 Task: Open Card Card0000000148 in Board Board0000000037 in Workspace WS0000000013 in Trello. Add Member Email0000000052 to Card Card0000000148 in Board Board0000000037 in Workspace WS0000000013 in Trello. Add Red Label titled Label0000000148 to Card Card0000000148 in Board Board0000000037 in Workspace WS0000000013 in Trello. Add Checklist CL0000000148 to Card Card0000000148 in Board Board0000000037 in Workspace WS0000000013 in Trello. Add Dates with Start Date as Jul 01 2023 and Due Date as Jul 31 2023 to Card Card0000000148 in Board Board0000000037 in Workspace WS0000000013 in Trello
Action: Mouse moved to (336, 438)
Screenshot: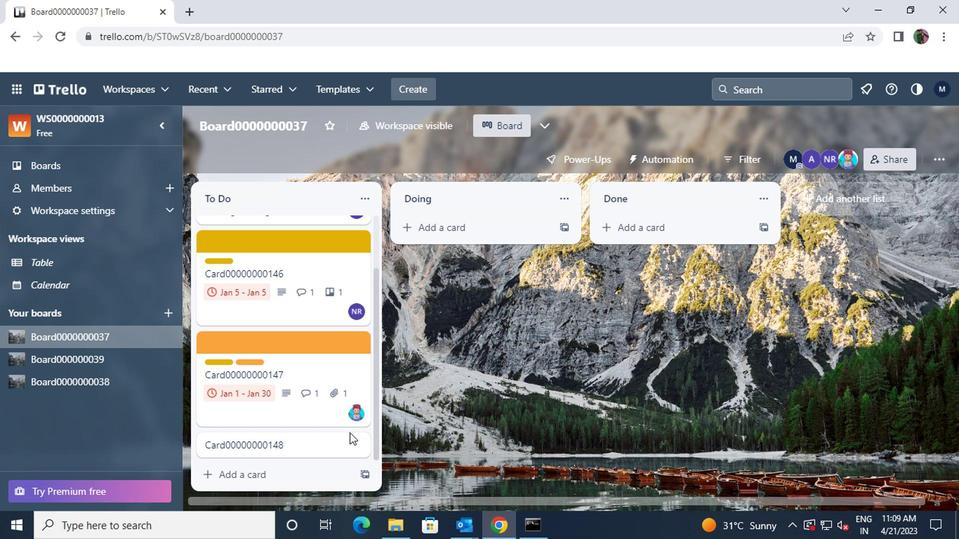 
Action: Mouse pressed left at (336, 438)
Screenshot: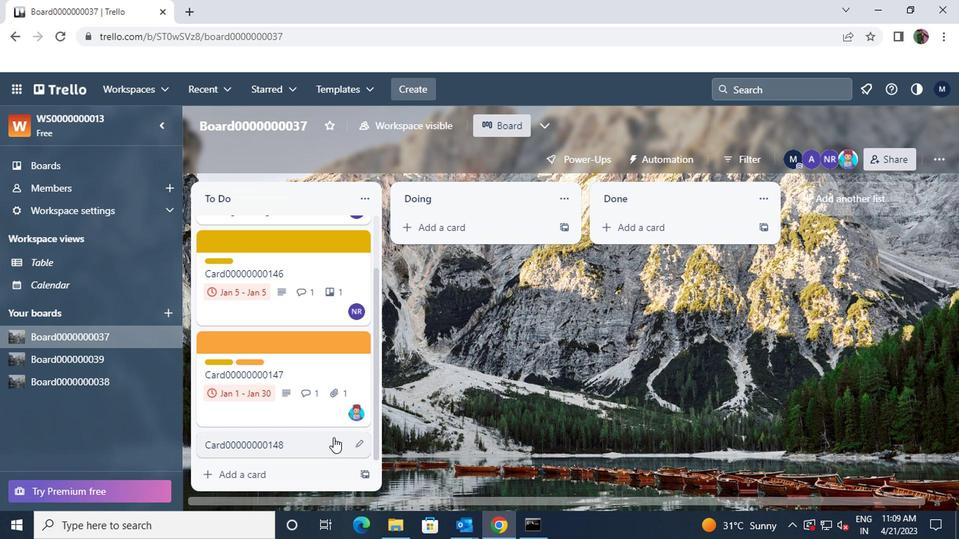 
Action: Mouse moved to (621, 201)
Screenshot: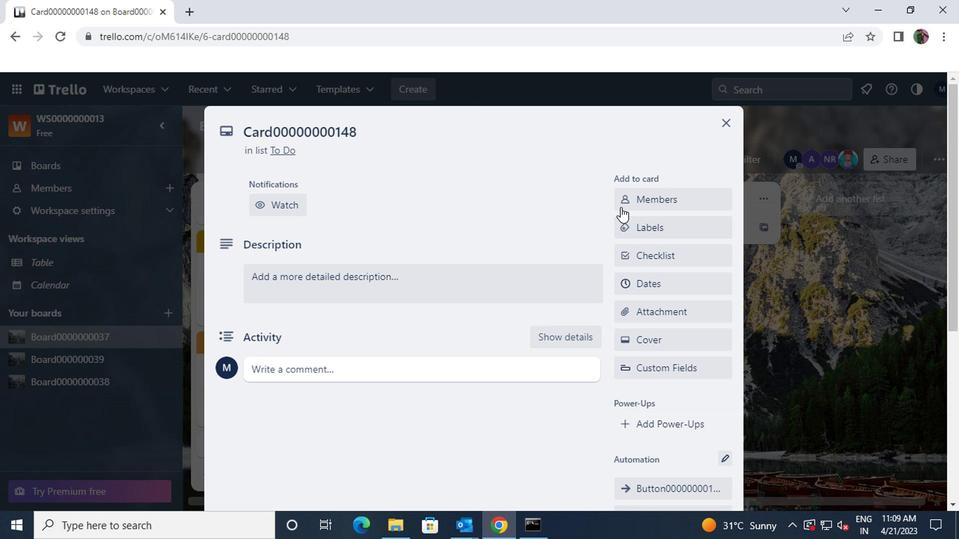 
Action: Mouse pressed left at (621, 201)
Screenshot: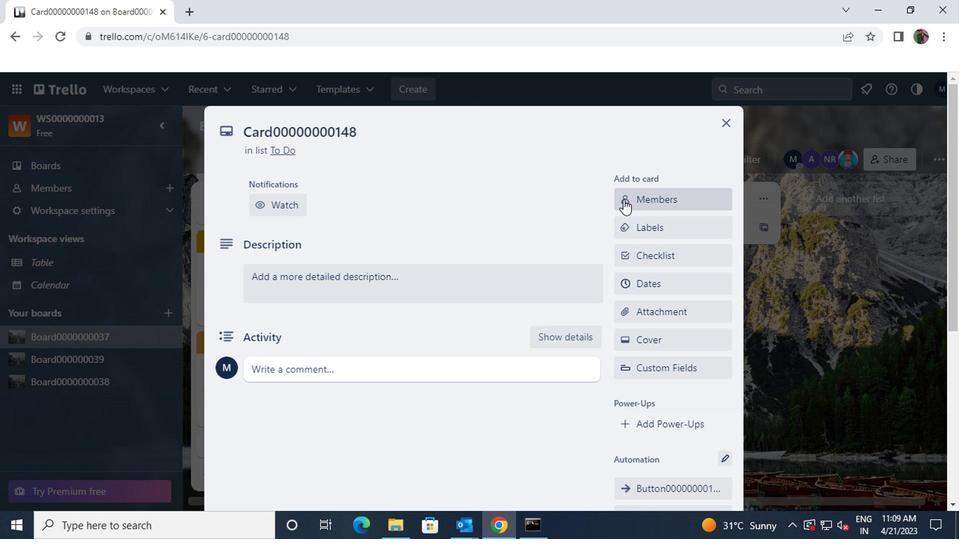 
Action: Key pressed carxxsreet791<Key.shift>@GMAIL.COM
Screenshot: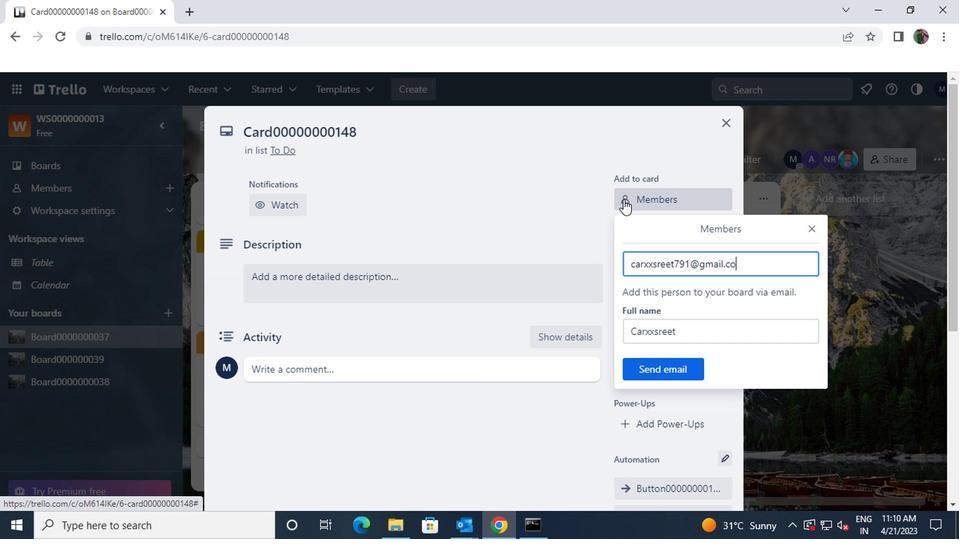 
Action: Mouse moved to (665, 361)
Screenshot: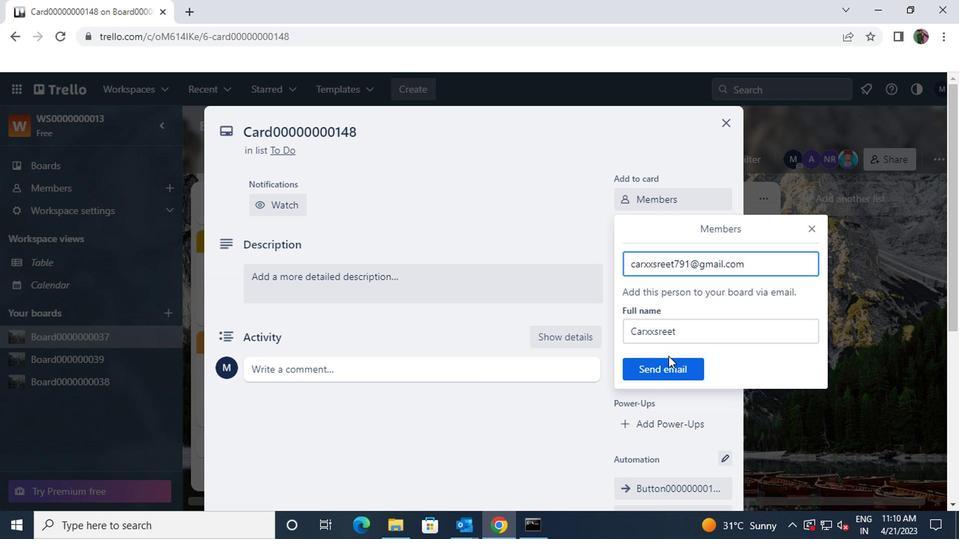 
Action: Mouse pressed left at (665, 361)
Screenshot: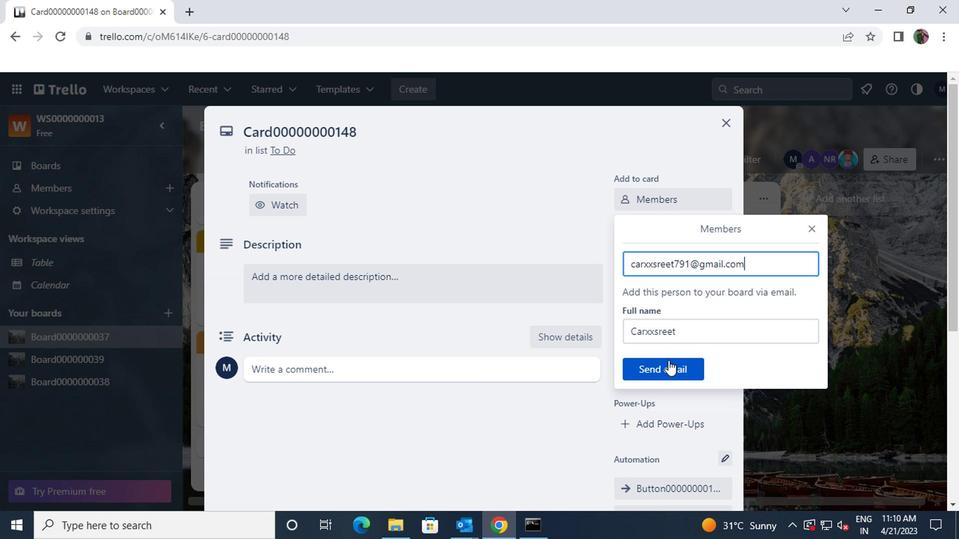
Action: Mouse moved to (658, 227)
Screenshot: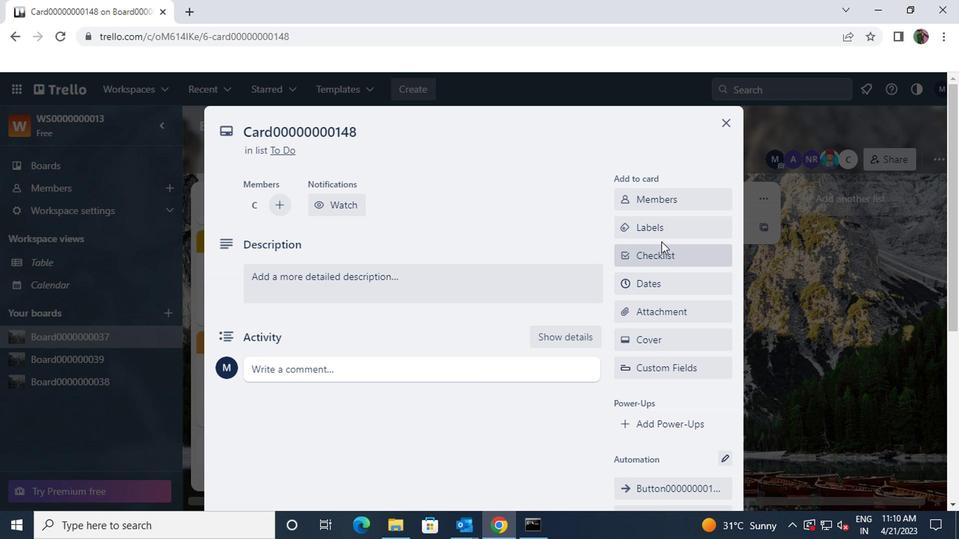 
Action: Mouse pressed left at (658, 227)
Screenshot: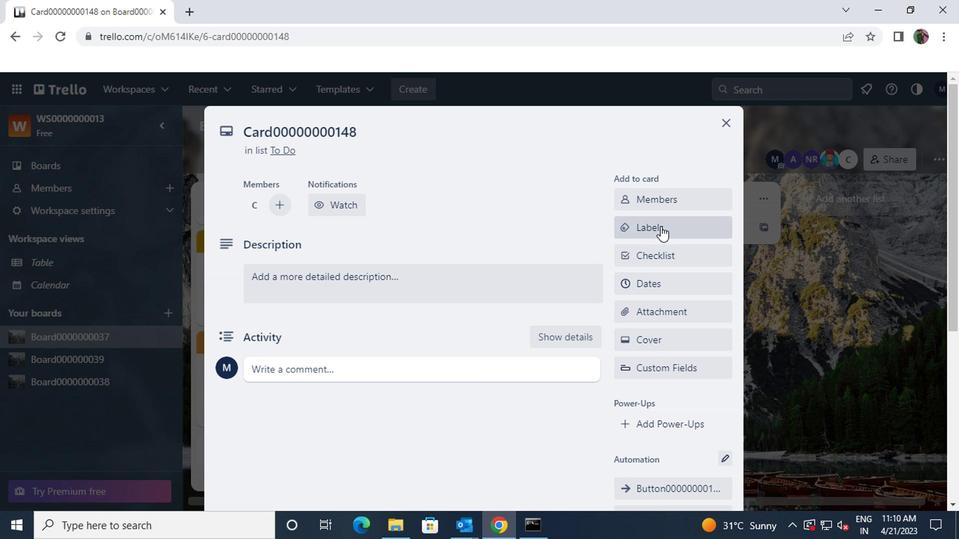 
Action: Mouse moved to (703, 467)
Screenshot: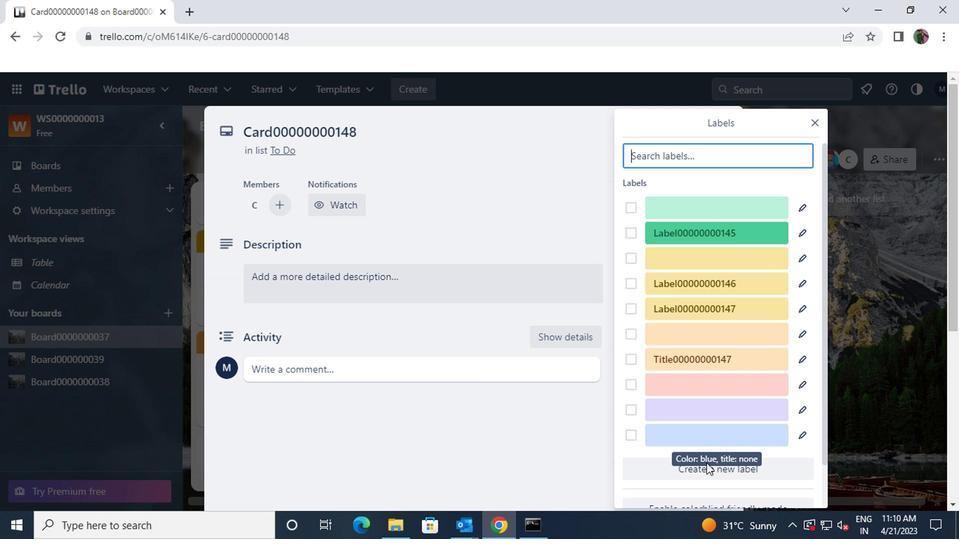 
Action: Mouse pressed left at (703, 467)
Screenshot: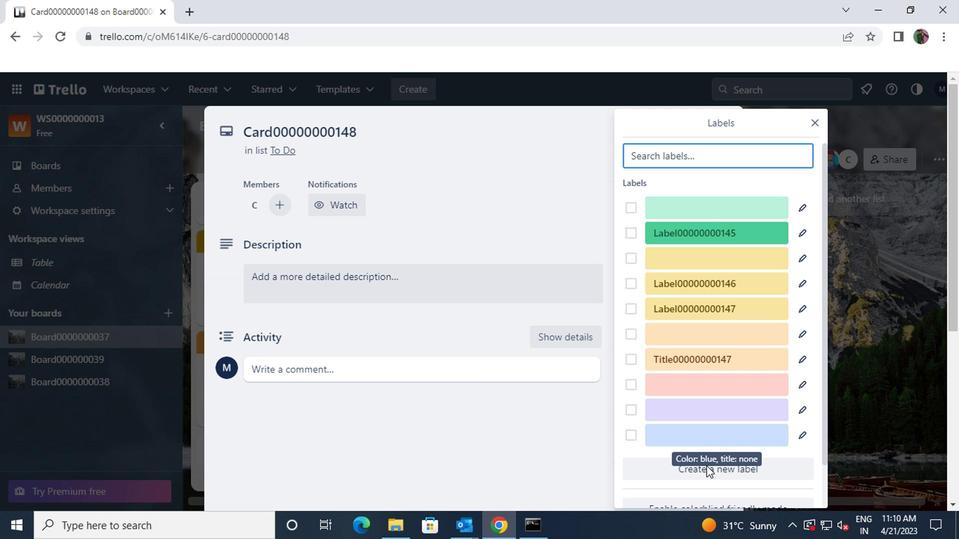 
Action: Mouse moved to (703, 469)
Screenshot: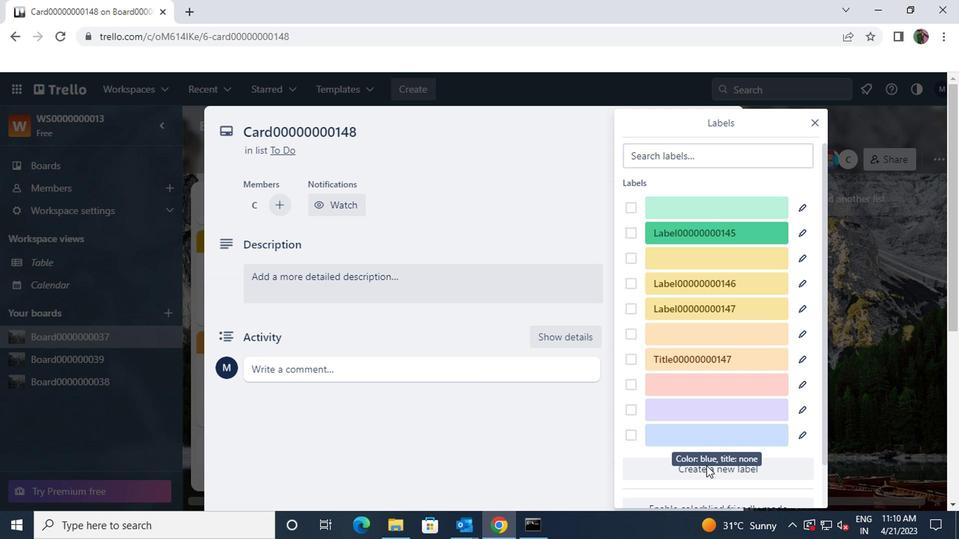 
Action: Mouse pressed left at (703, 469)
Screenshot: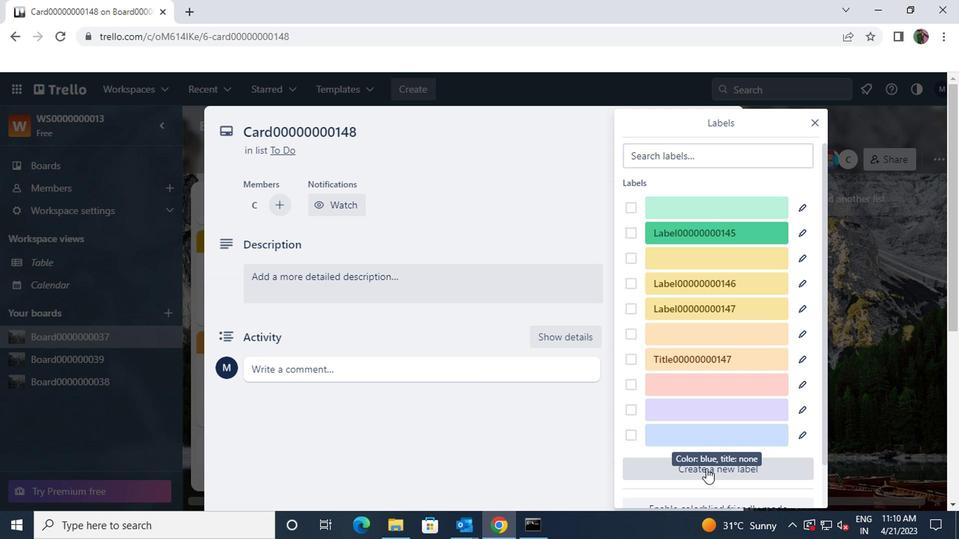 
Action: Mouse moved to (675, 255)
Screenshot: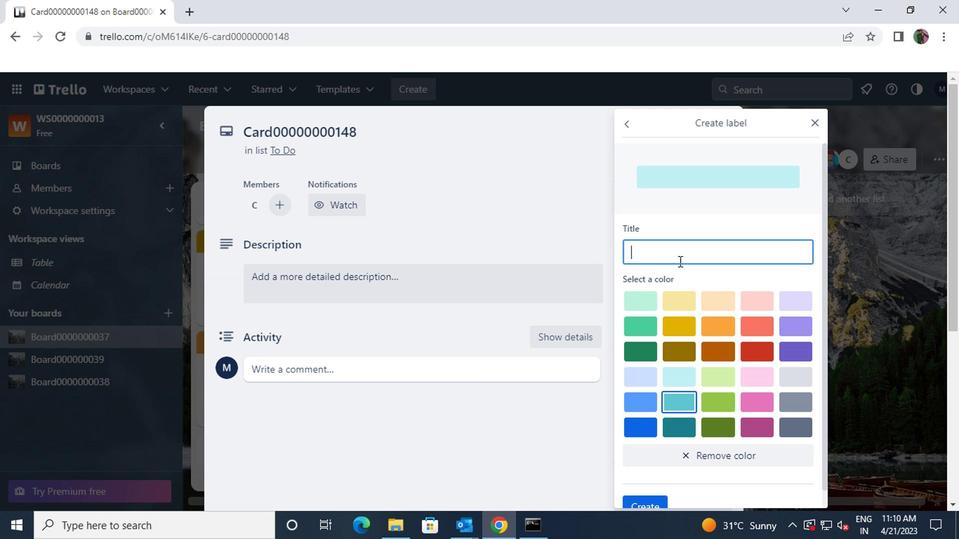 
Action: Mouse pressed left at (675, 255)
Screenshot: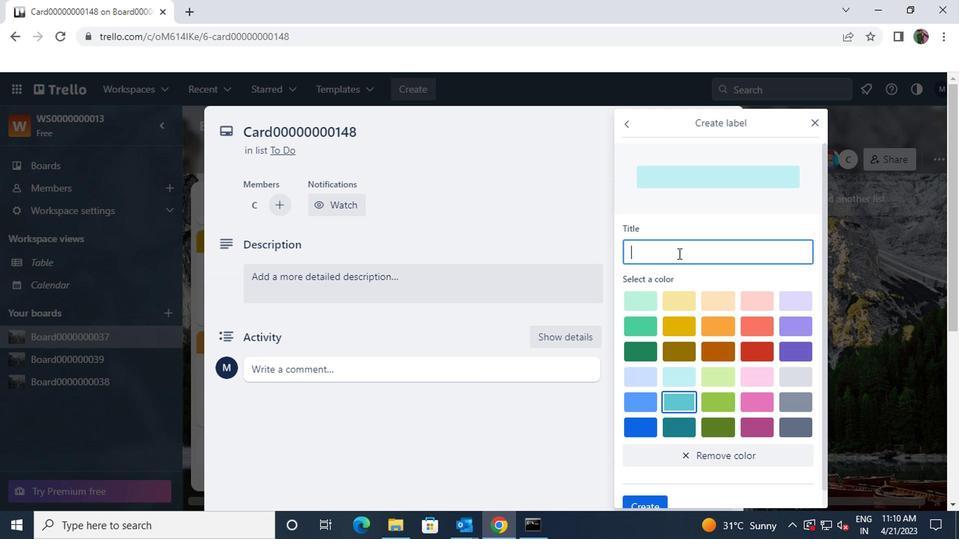 
Action: Key pressed <Key.shift>LABEL0000000148
Screenshot: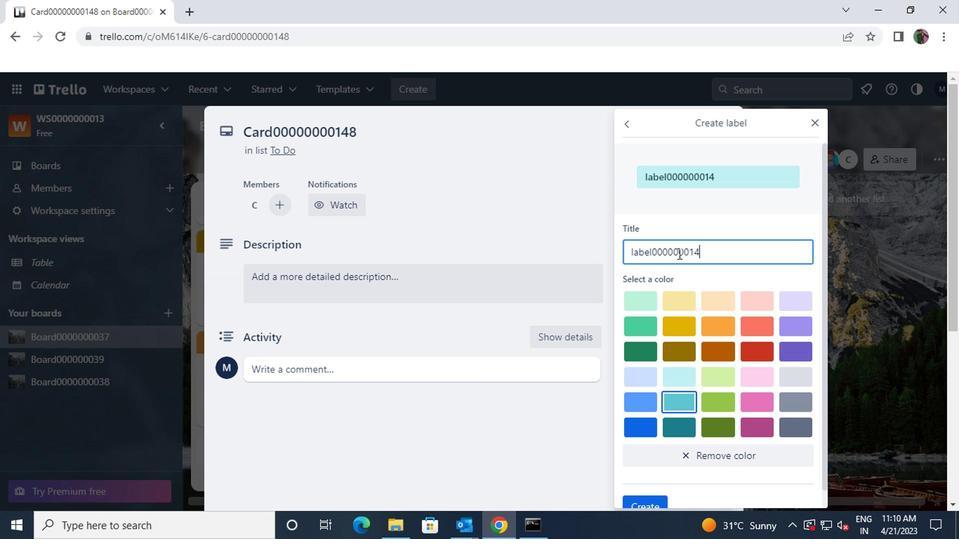 
Action: Mouse moved to (746, 347)
Screenshot: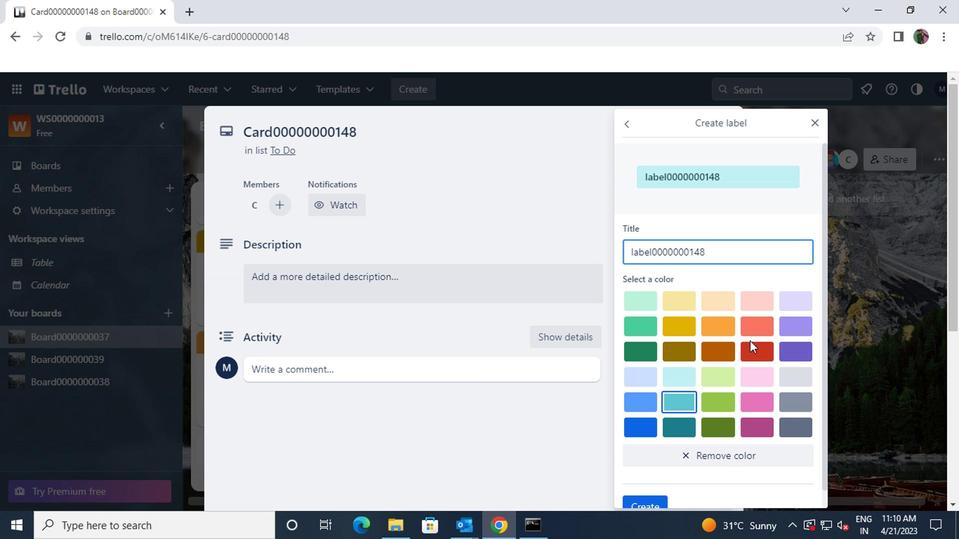 
Action: Mouse pressed left at (746, 347)
Screenshot: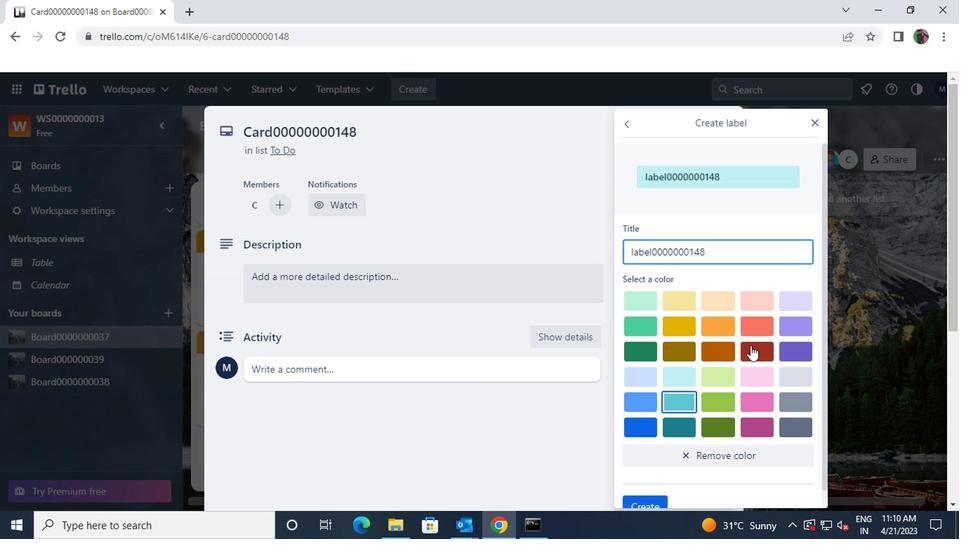 
Action: Mouse scrolled (746, 346) with delta (0, 0)
Screenshot: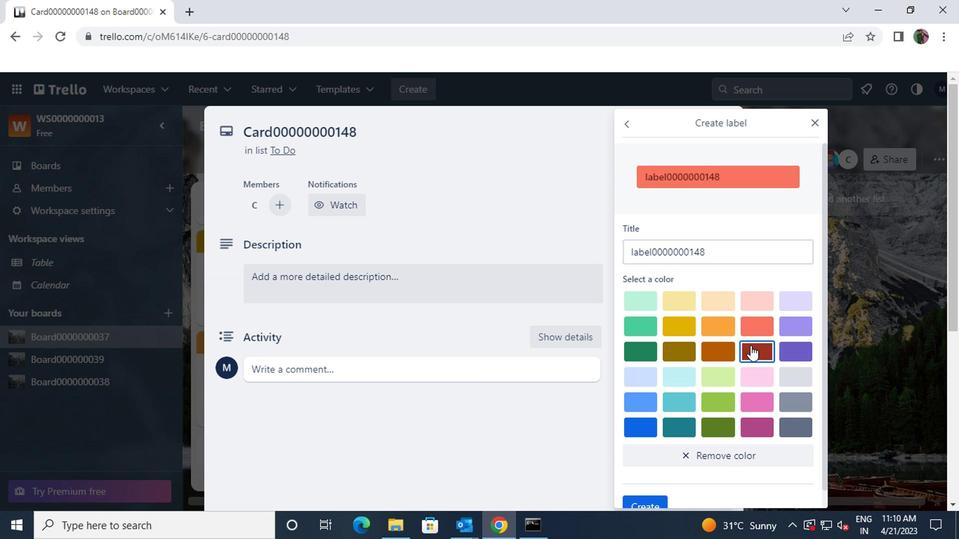 
Action: Mouse scrolled (746, 346) with delta (0, 0)
Screenshot: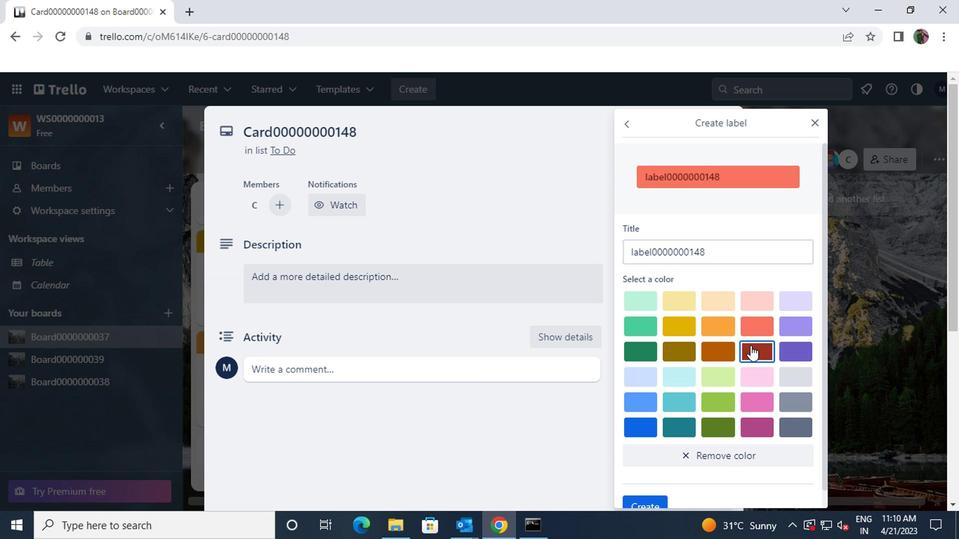 
Action: Mouse scrolled (746, 346) with delta (0, 0)
Screenshot: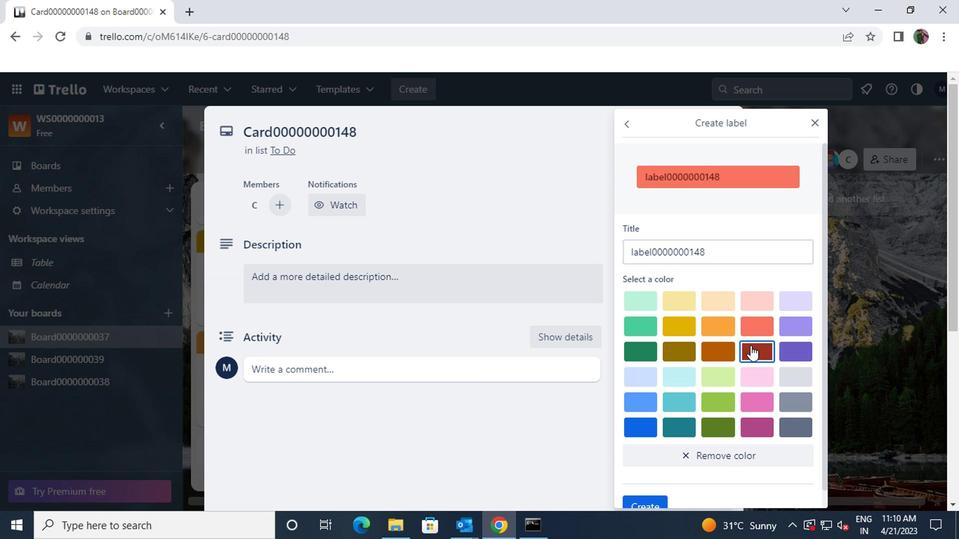
Action: Mouse scrolled (746, 346) with delta (0, 0)
Screenshot: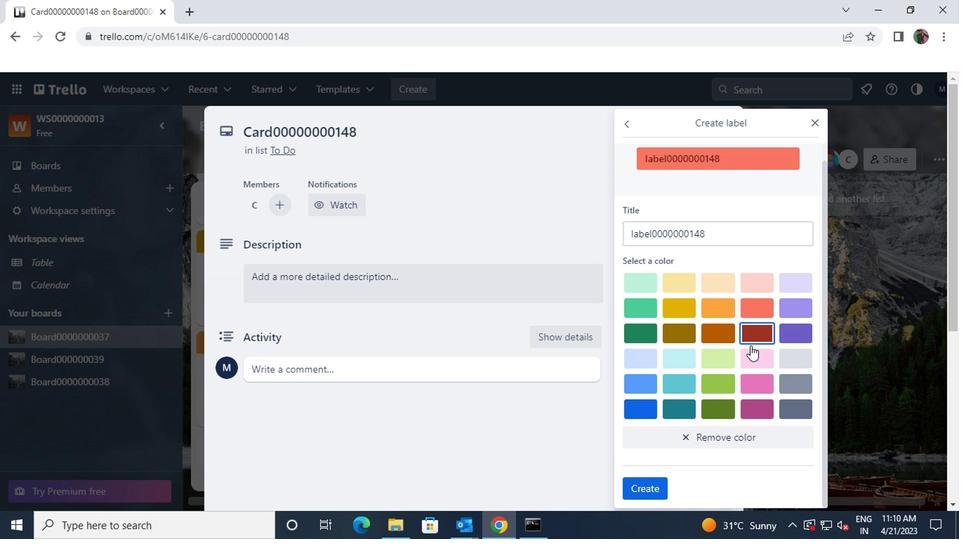 
Action: Mouse moved to (648, 491)
Screenshot: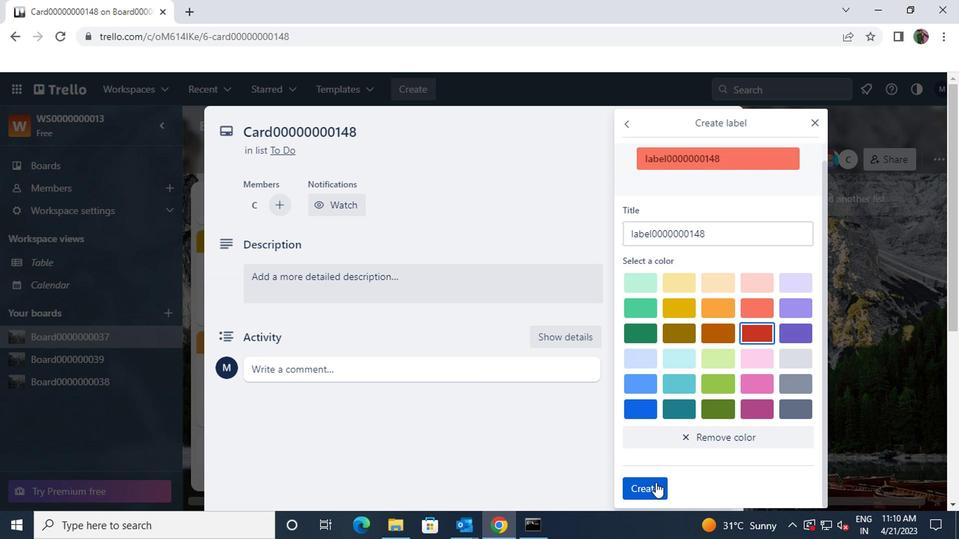 
Action: Mouse pressed left at (648, 491)
Screenshot: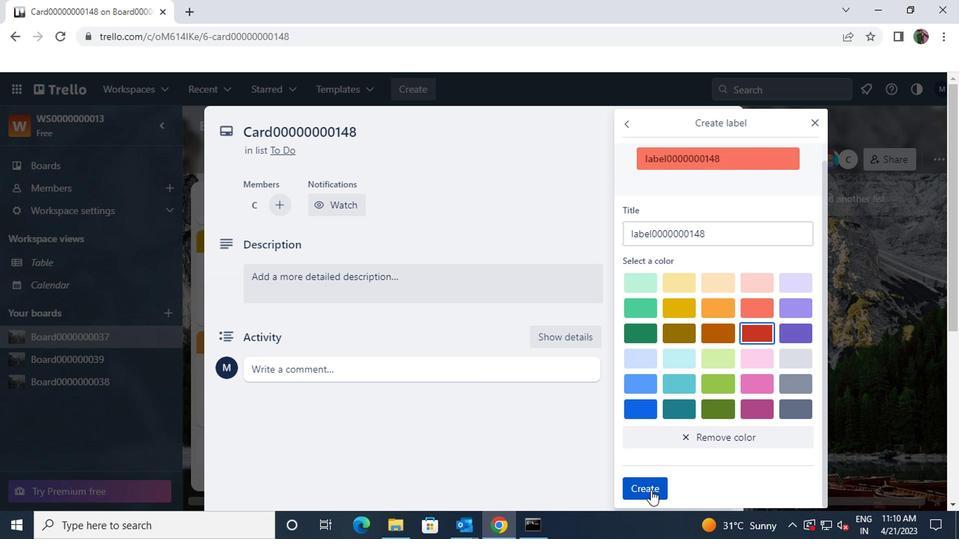 
Action: Mouse moved to (809, 127)
Screenshot: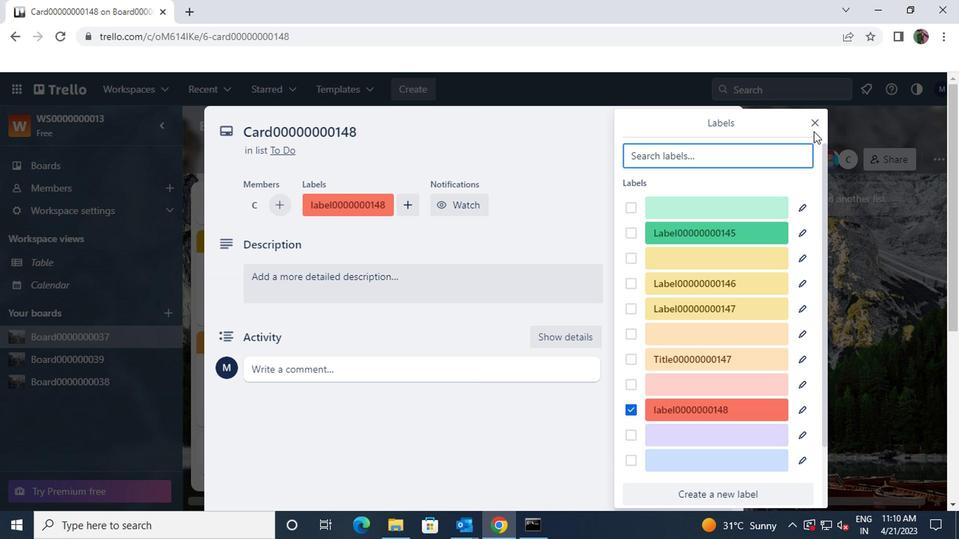 
Action: Mouse pressed left at (809, 127)
Screenshot: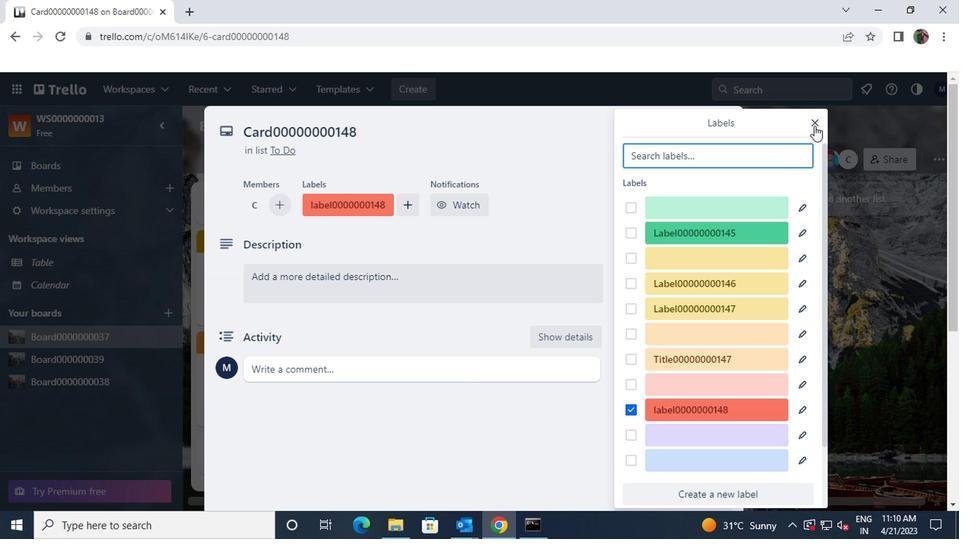 
Action: Mouse moved to (706, 251)
Screenshot: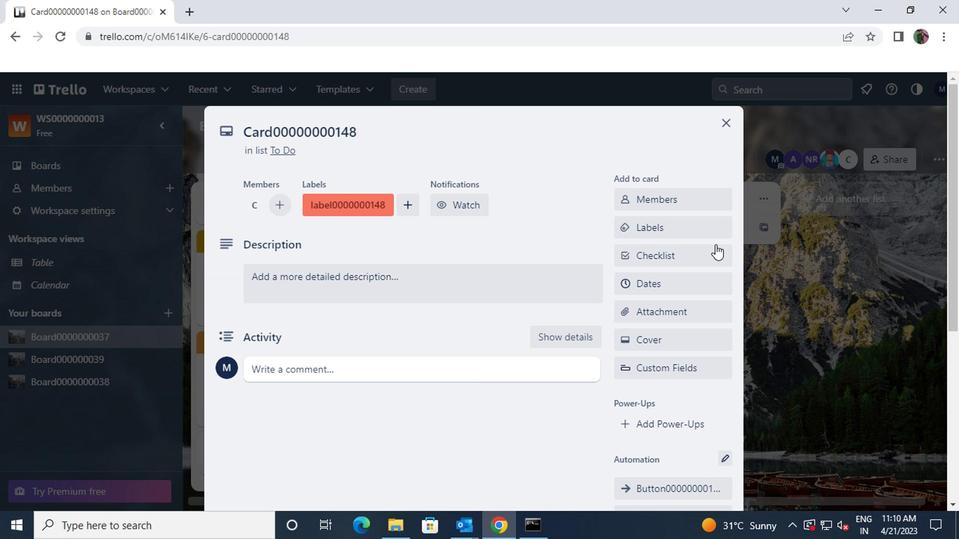 
Action: Mouse pressed left at (706, 251)
Screenshot: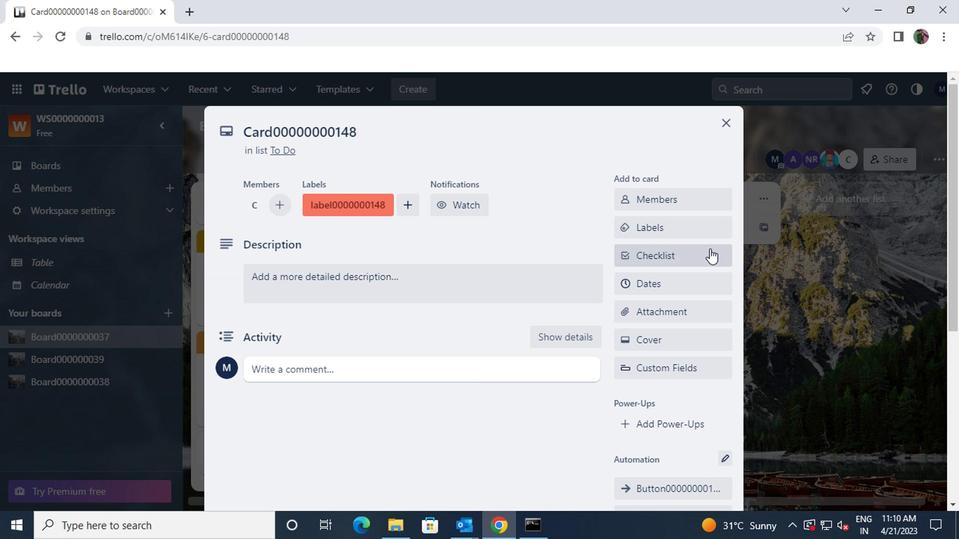 
Action: Key pressed <Key.shift>CL0000000148
Screenshot: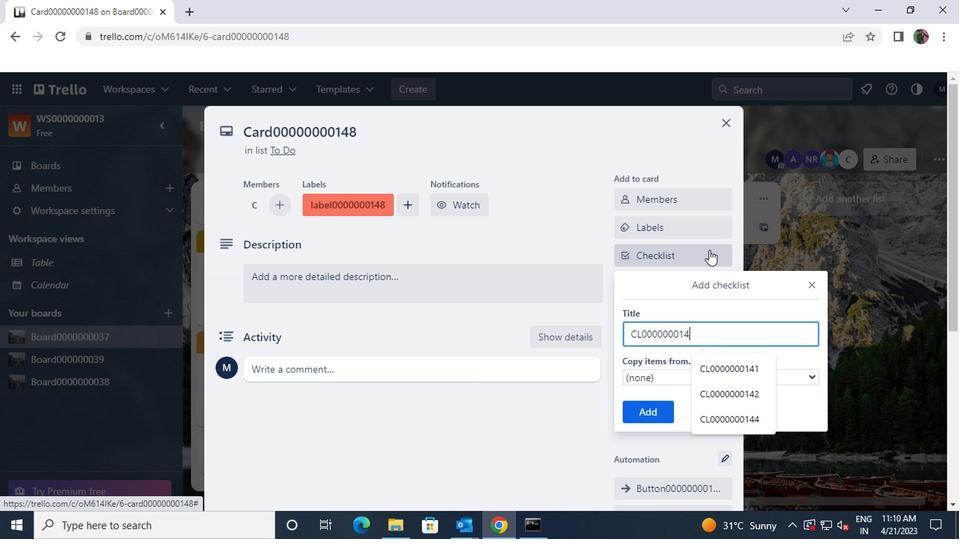 
Action: Mouse moved to (656, 412)
Screenshot: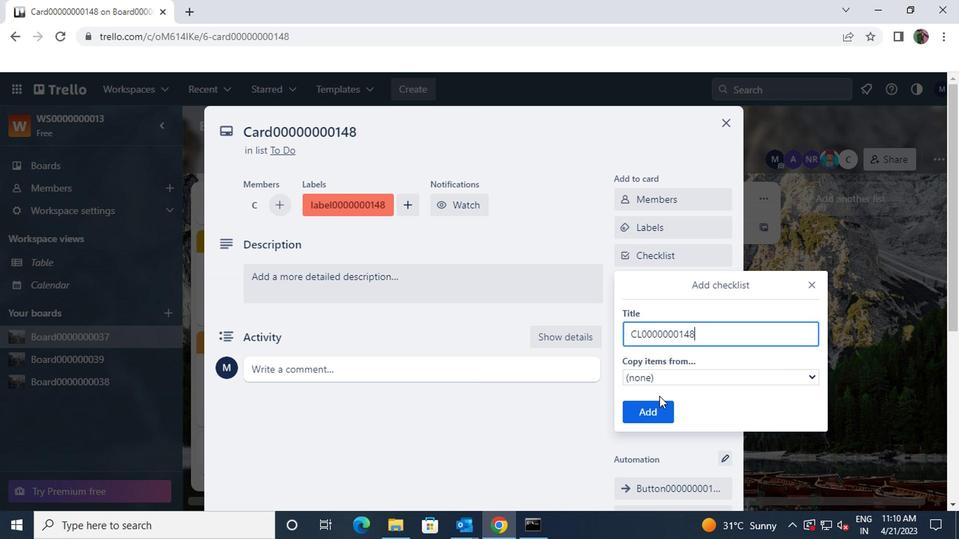 
Action: Mouse pressed left at (656, 412)
Screenshot: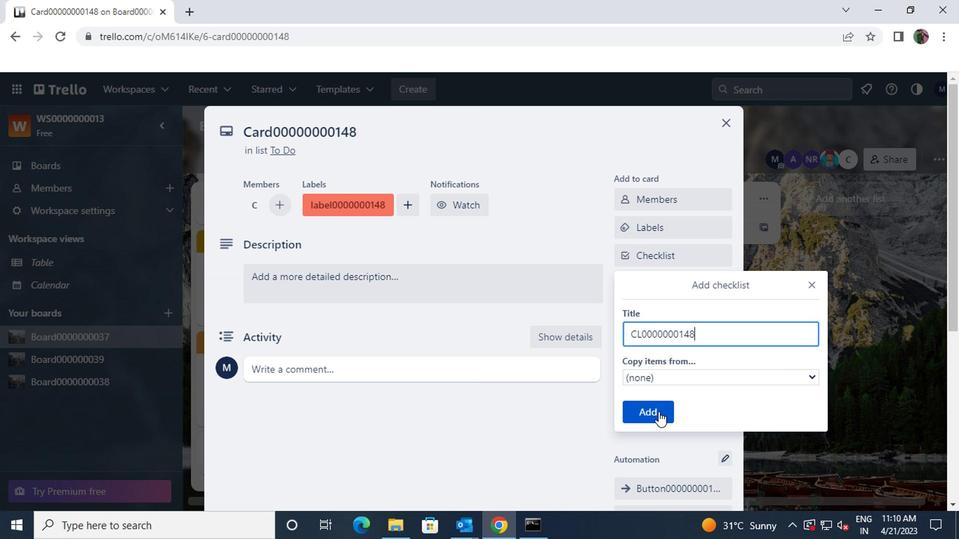 
Action: Mouse moved to (650, 286)
Screenshot: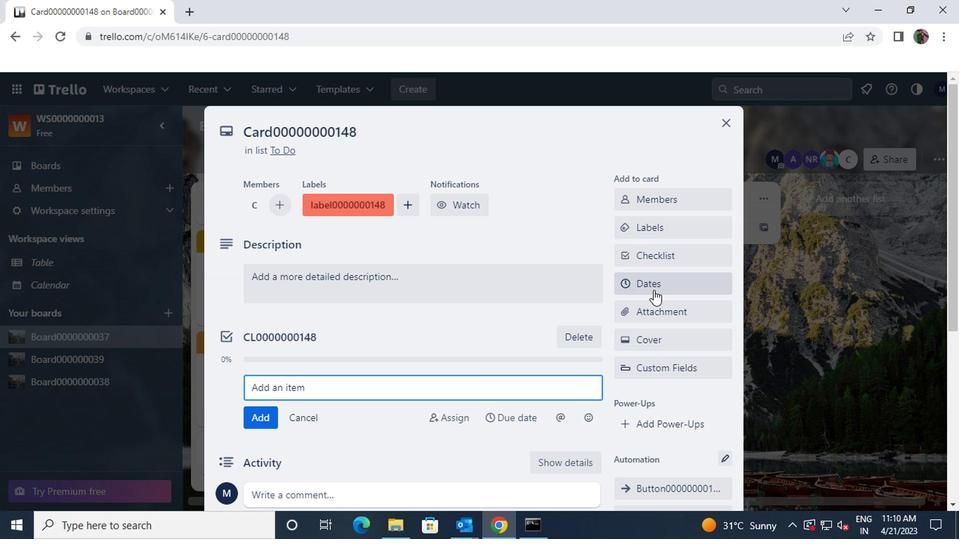 
Action: Mouse pressed left at (650, 286)
Screenshot: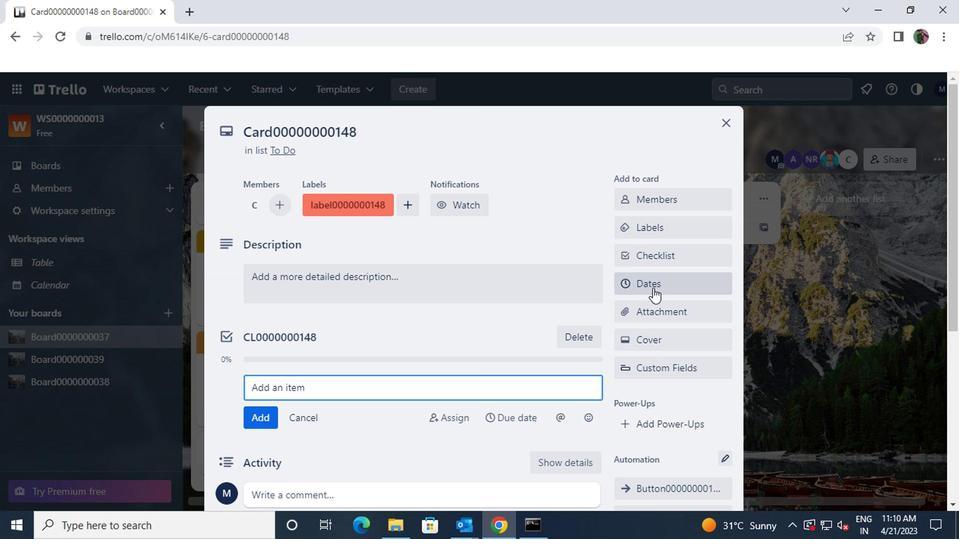 
Action: Mouse moved to (798, 156)
Screenshot: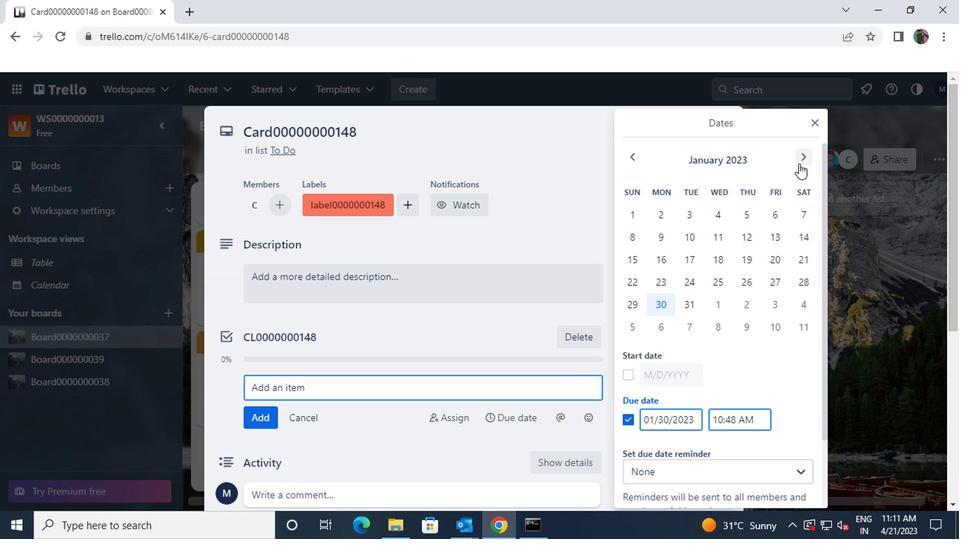 
Action: Mouse pressed left at (798, 156)
Screenshot: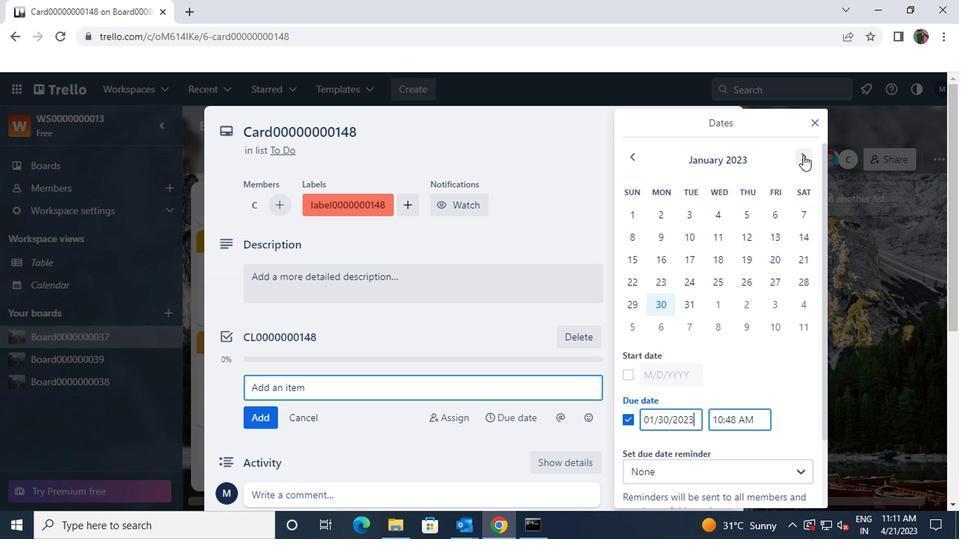 
Action: Mouse pressed left at (798, 156)
Screenshot: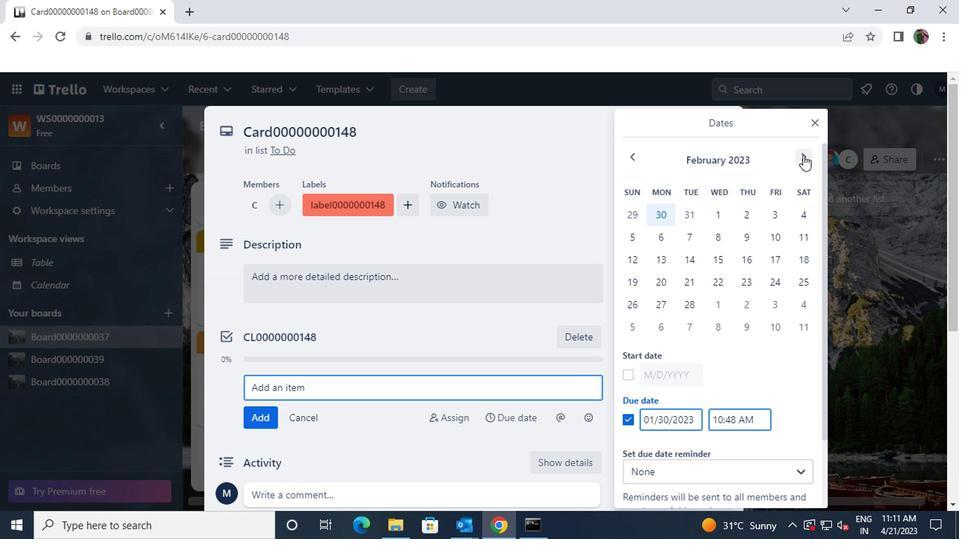 
Action: Mouse pressed left at (798, 156)
Screenshot: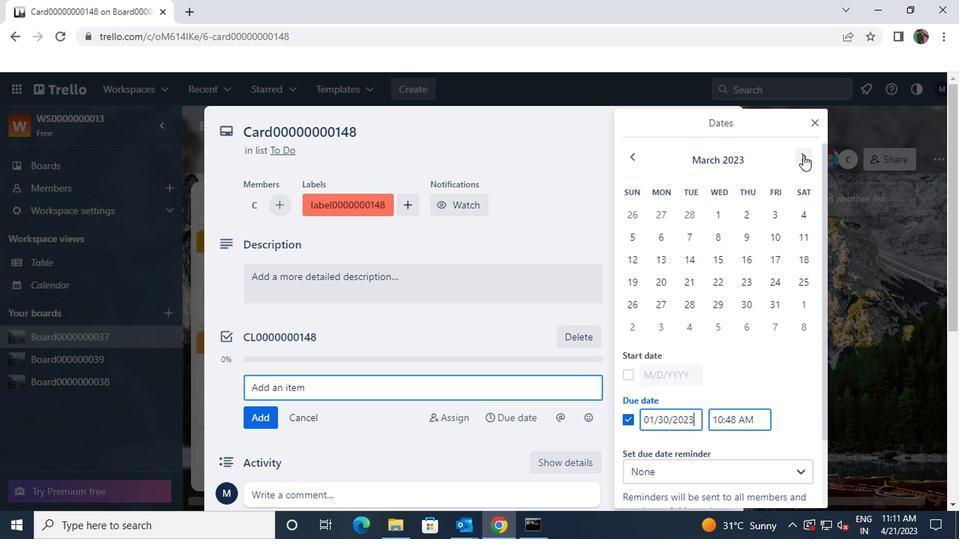 
Action: Mouse pressed left at (798, 156)
Screenshot: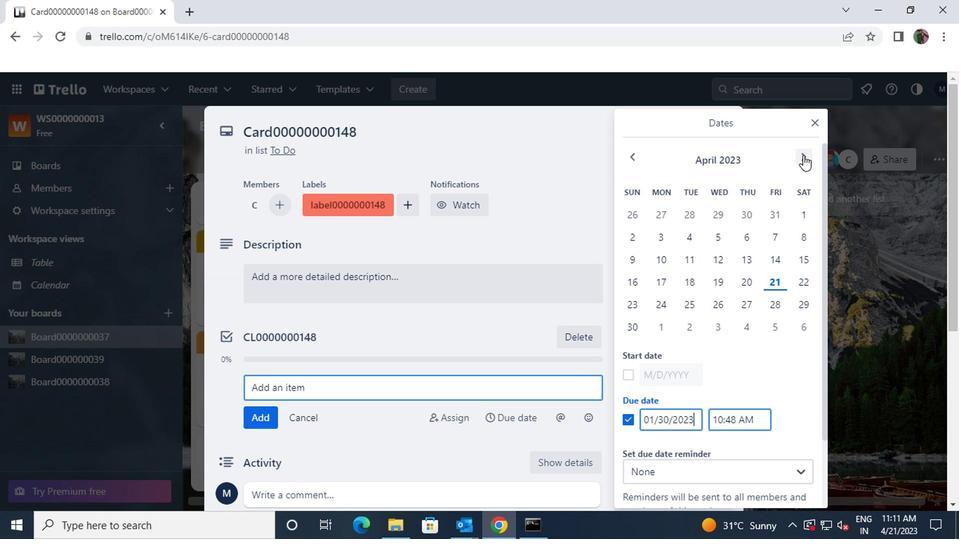 
Action: Mouse pressed left at (798, 156)
Screenshot: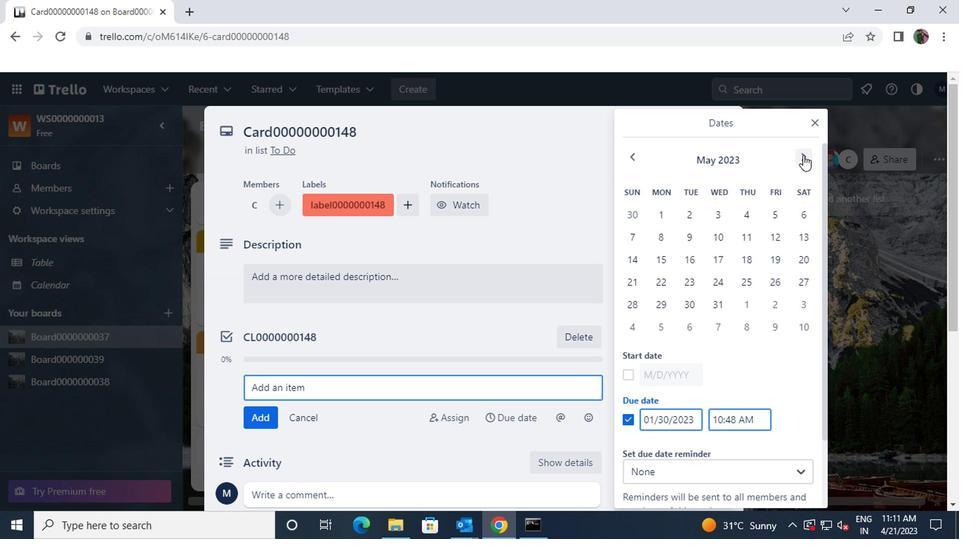 
Action: Mouse pressed left at (798, 156)
Screenshot: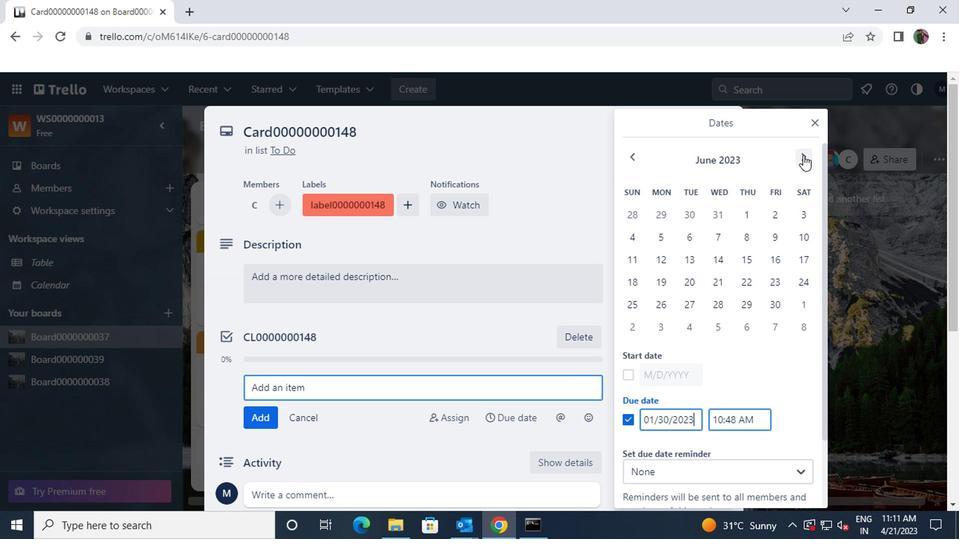 
Action: Mouse moved to (627, 378)
Screenshot: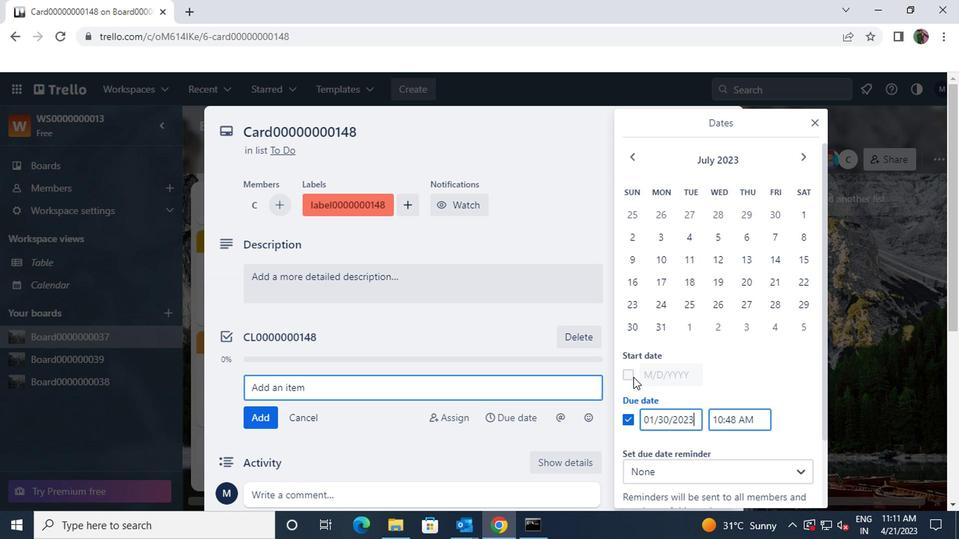 
Action: Mouse pressed left at (627, 378)
Screenshot: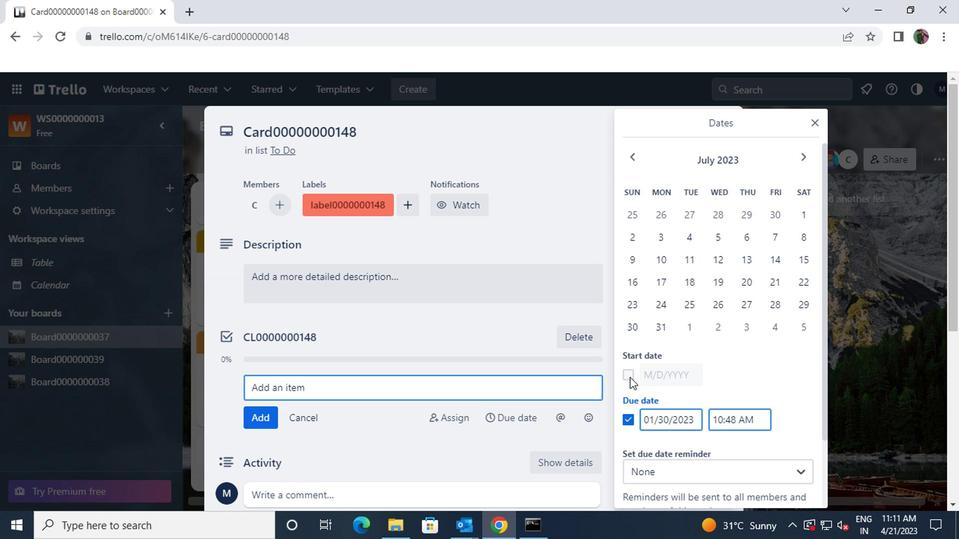 
Action: Mouse moved to (627, 211)
Screenshot: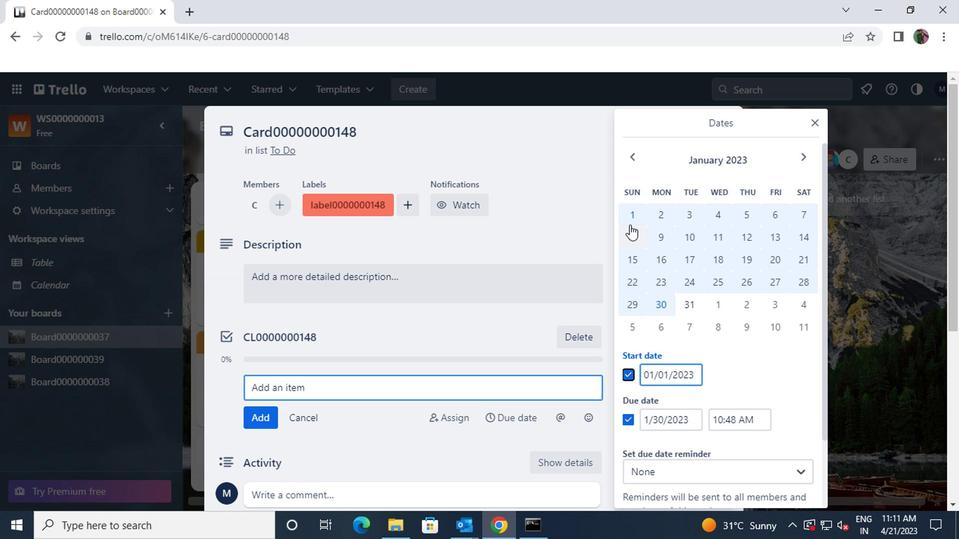 
Action: Mouse pressed left at (627, 211)
Screenshot: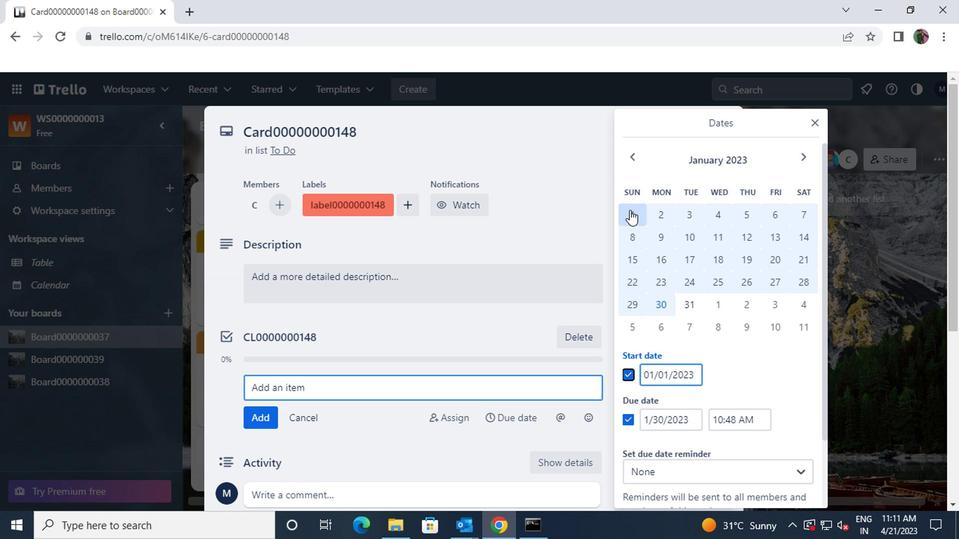 
Action: Mouse moved to (690, 303)
Screenshot: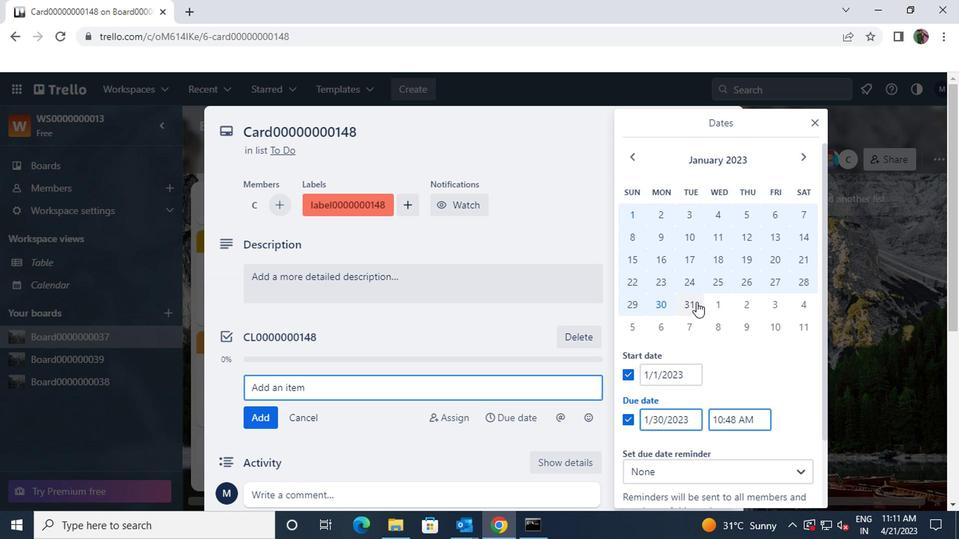 
Action: Mouse pressed left at (690, 303)
Screenshot: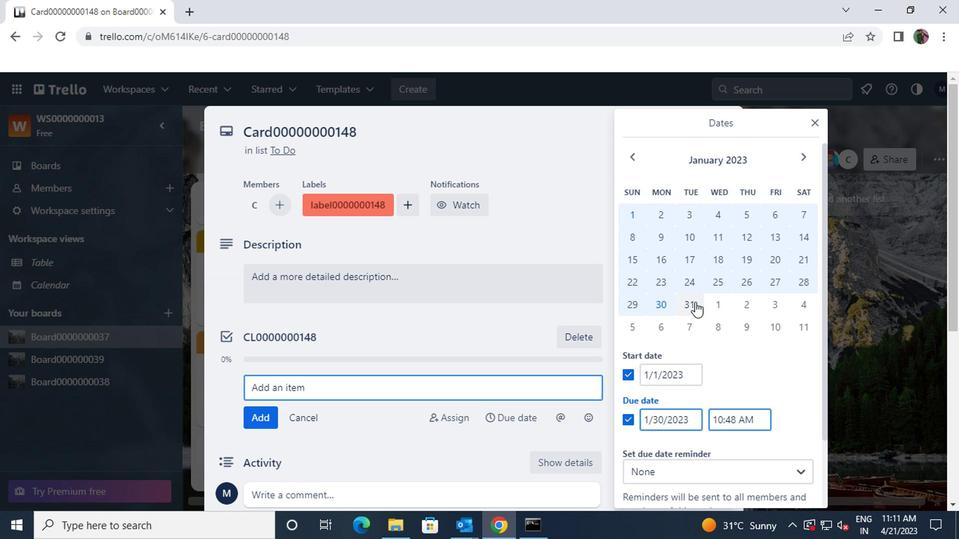 
Action: Mouse scrolled (690, 302) with delta (0, 0)
Screenshot: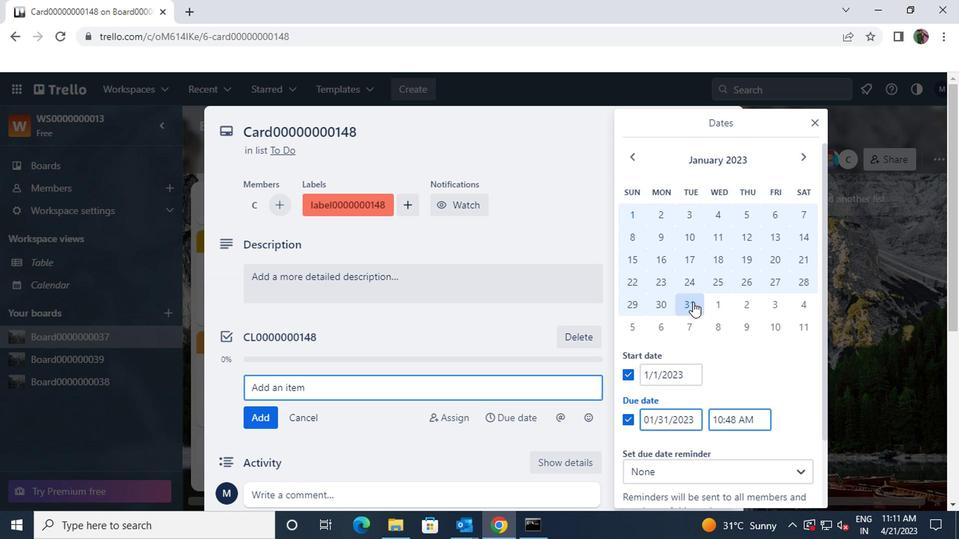 
Action: Mouse moved to (708, 461)
Screenshot: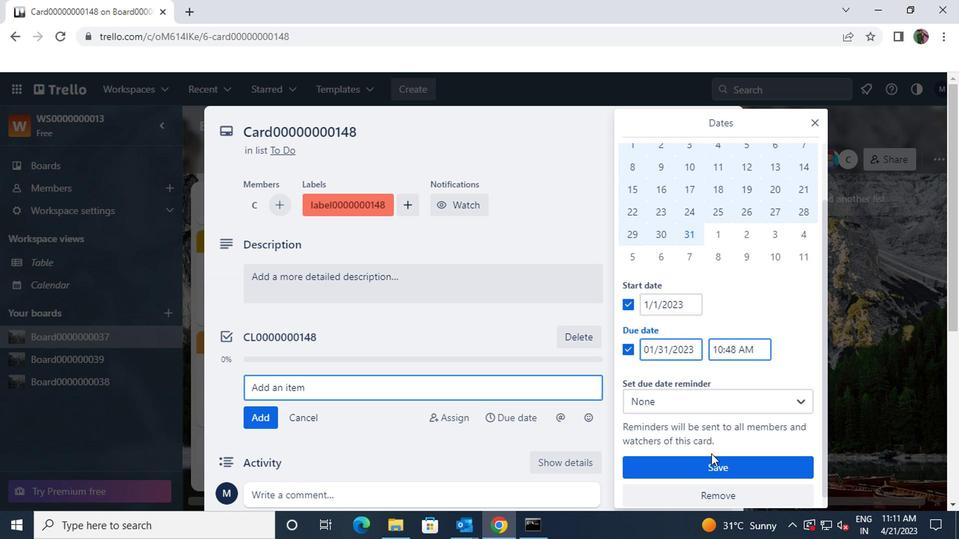 
Action: Mouse pressed left at (708, 461)
Screenshot: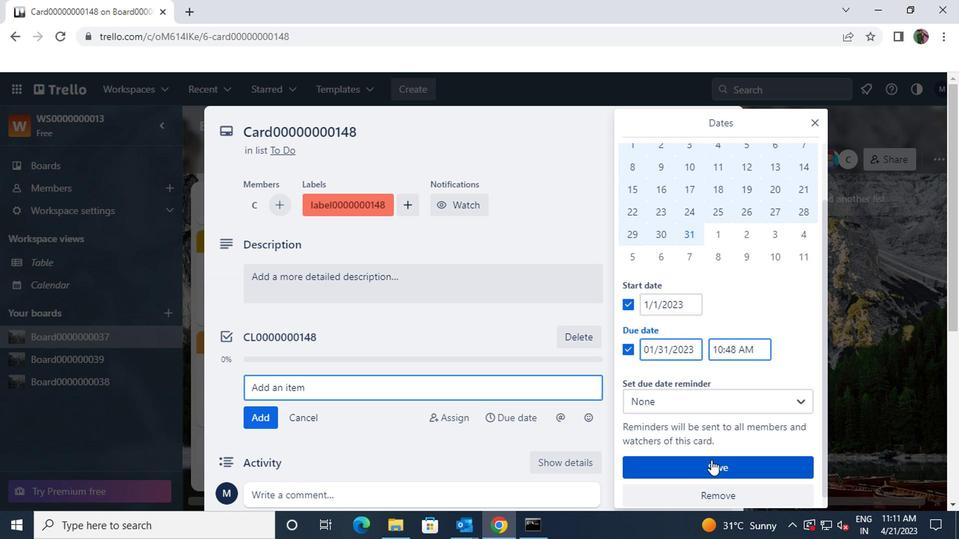 
